 Task: In the  document outline.docx Use the feature 'and check spelling and grammer' Change font style of header to '30' Select the body of letter and change paragraph spacing to  Double
Action: Mouse moved to (254, 305)
Screenshot: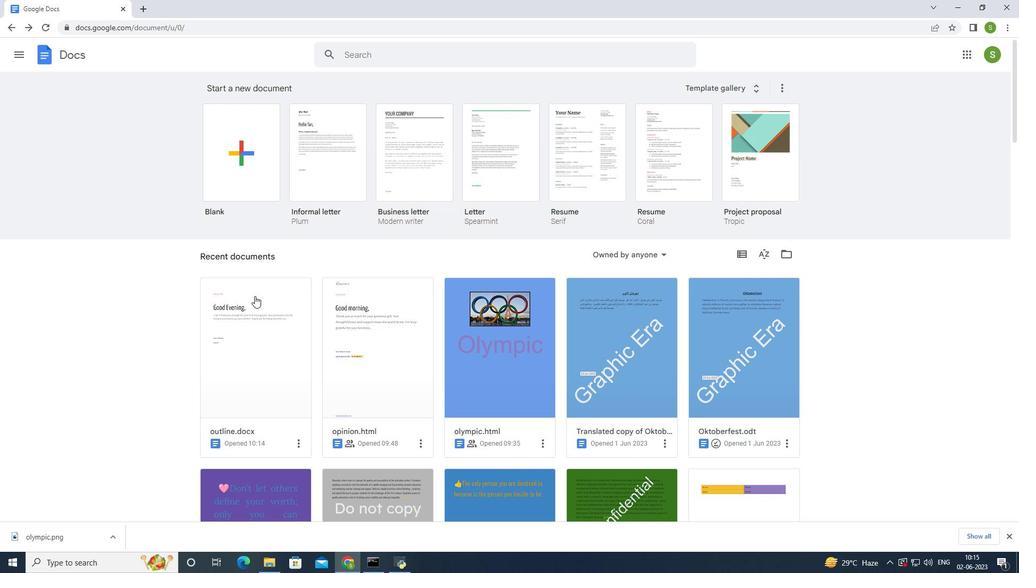 
Action: Mouse pressed left at (254, 305)
Screenshot: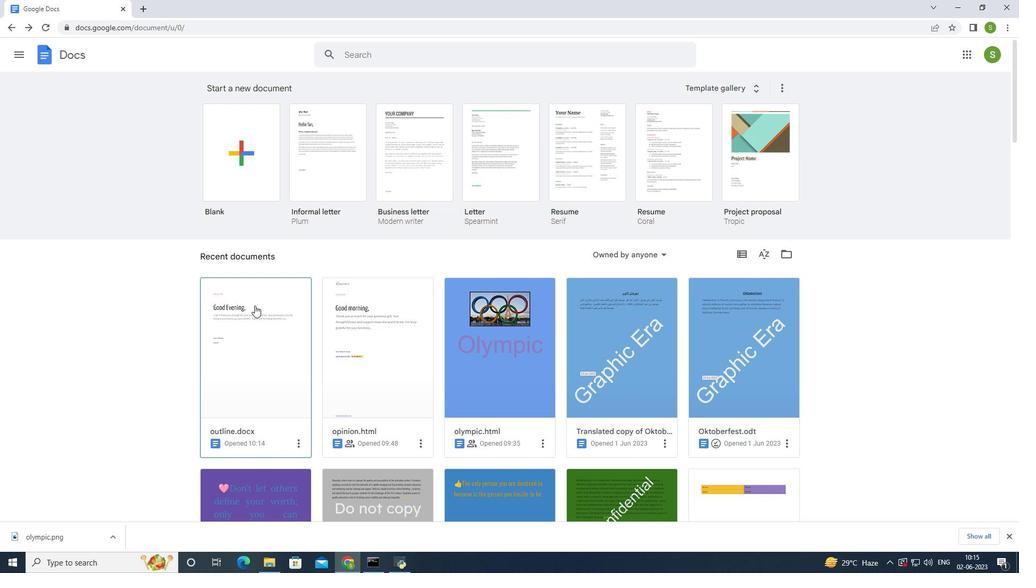 
Action: Mouse moved to (167, 58)
Screenshot: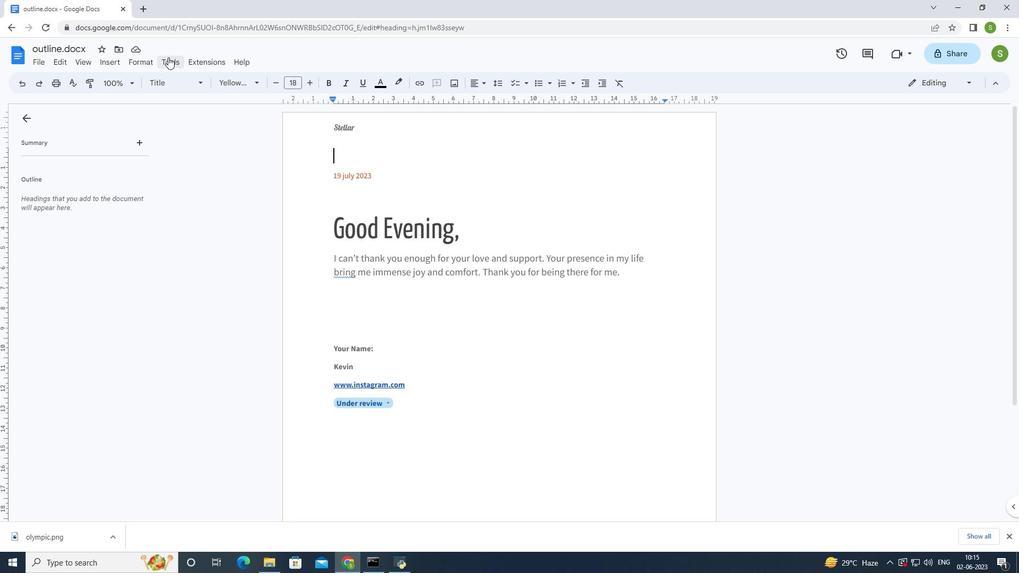 
Action: Mouse pressed left at (167, 58)
Screenshot: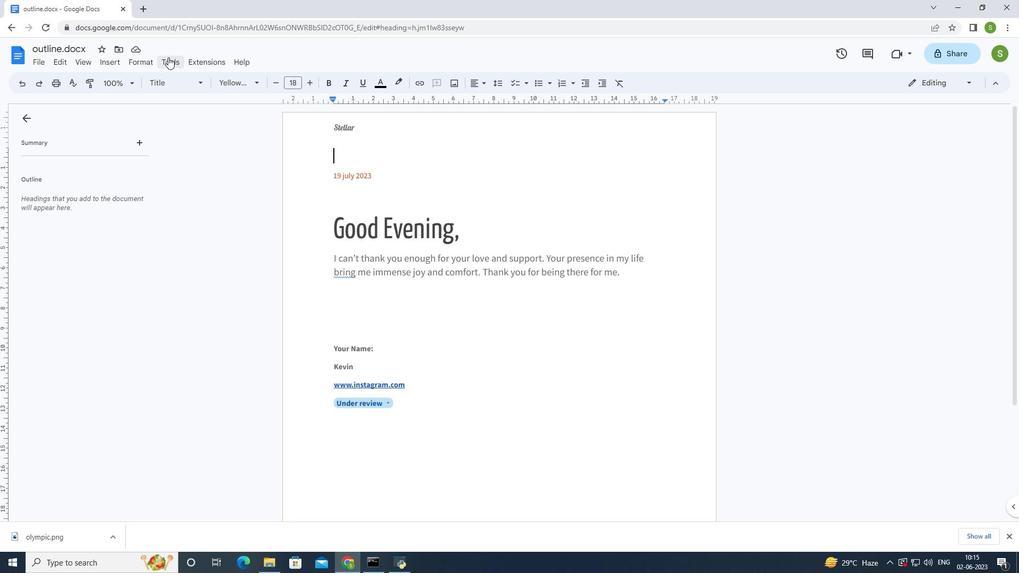 
Action: Mouse moved to (185, 74)
Screenshot: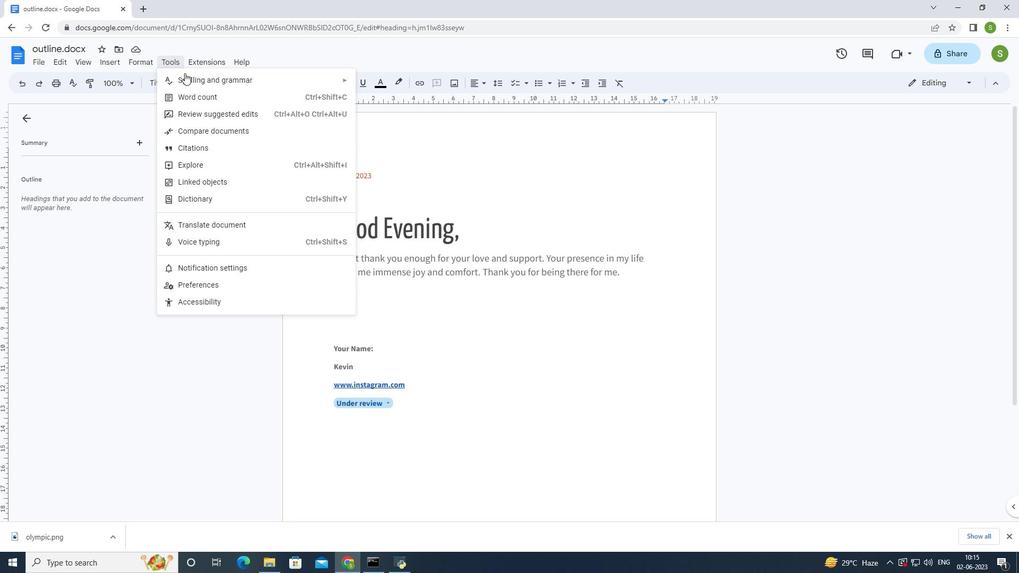 
Action: Mouse pressed left at (185, 74)
Screenshot: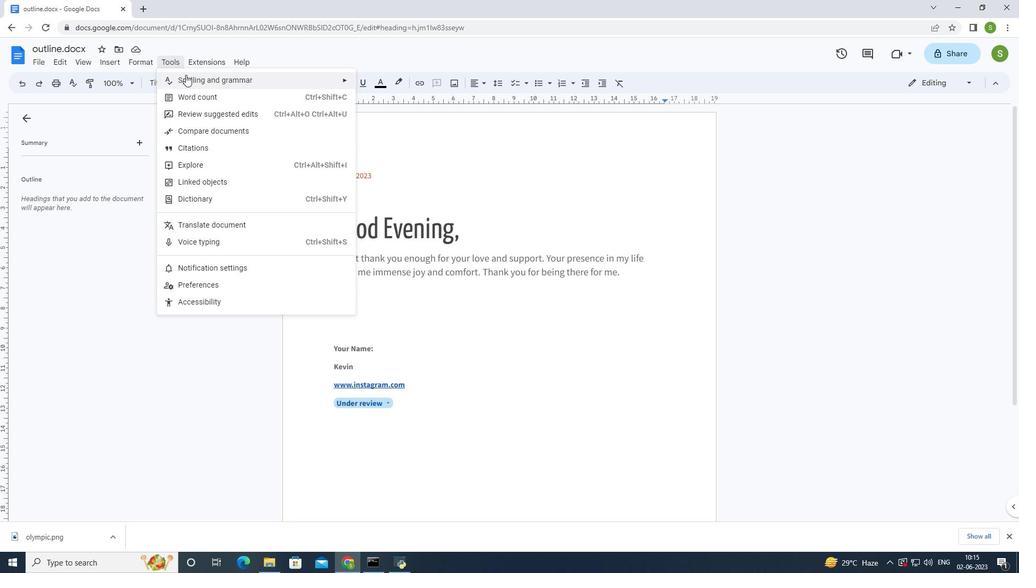 
Action: Mouse moved to (402, 83)
Screenshot: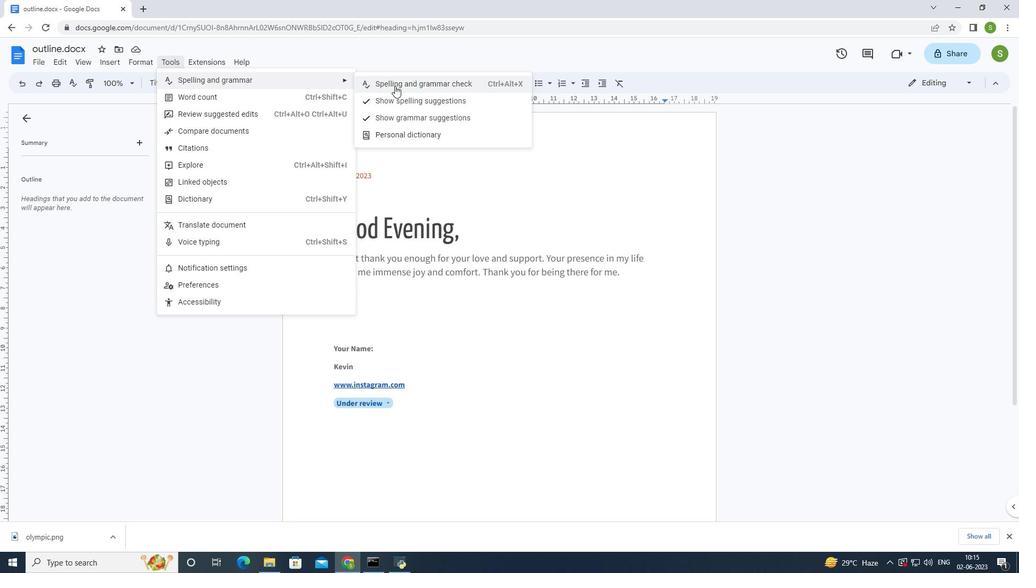 
Action: Mouse pressed left at (402, 83)
Screenshot: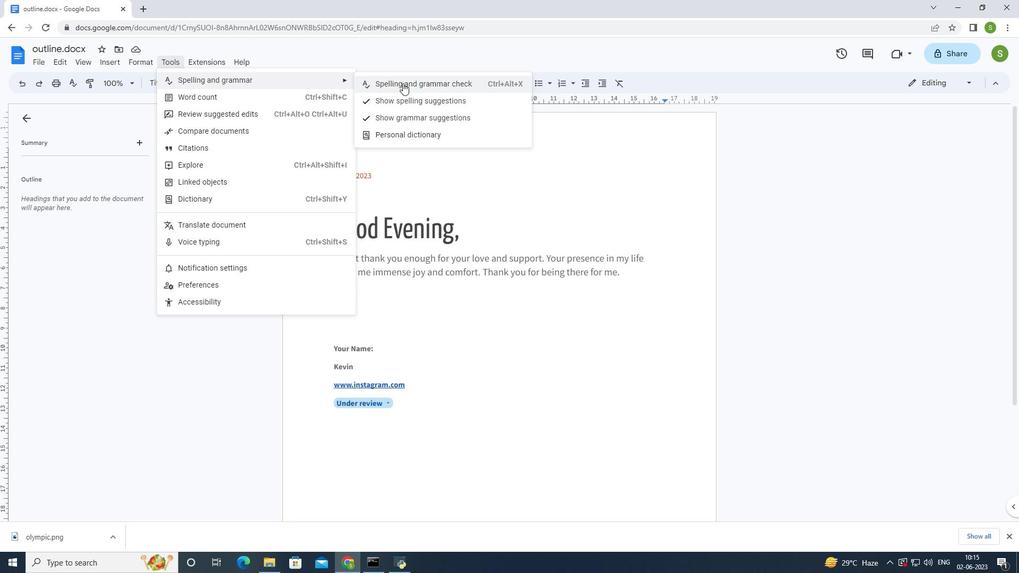 
Action: Mouse moved to (363, 126)
Screenshot: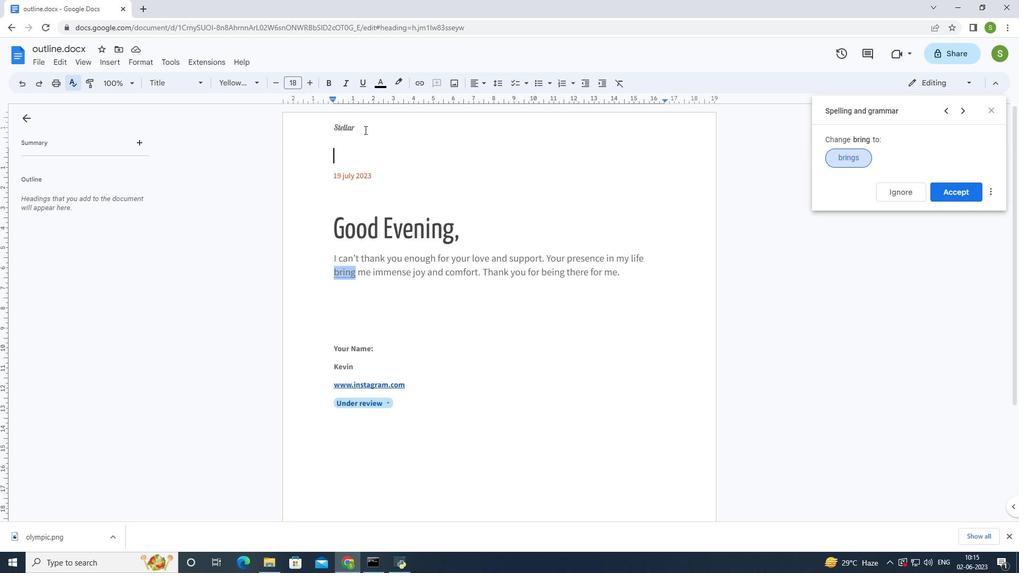 
Action: Mouse pressed left at (363, 126)
Screenshot: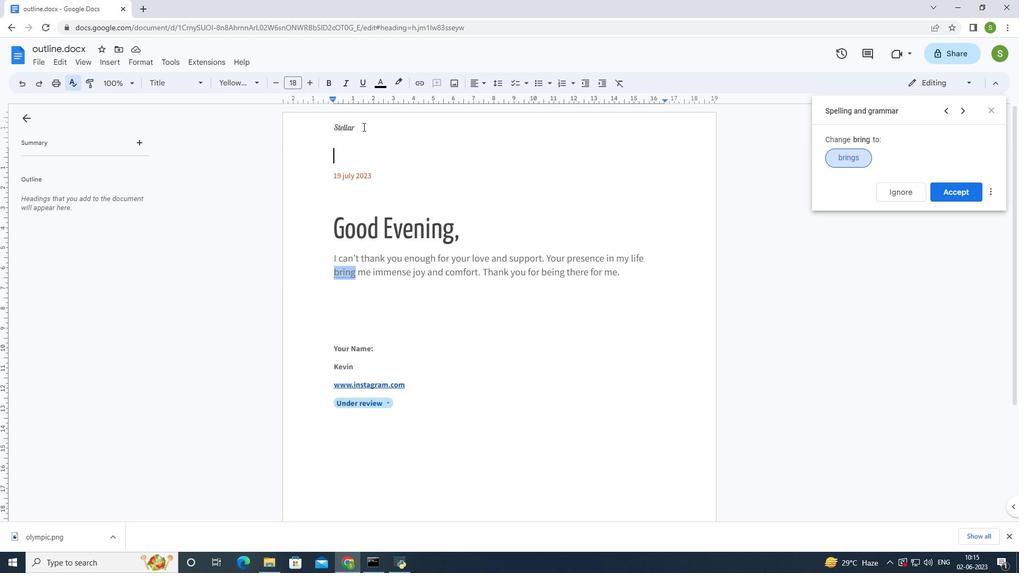 
Action: Mouse moved to (357, 129)
Screenshot: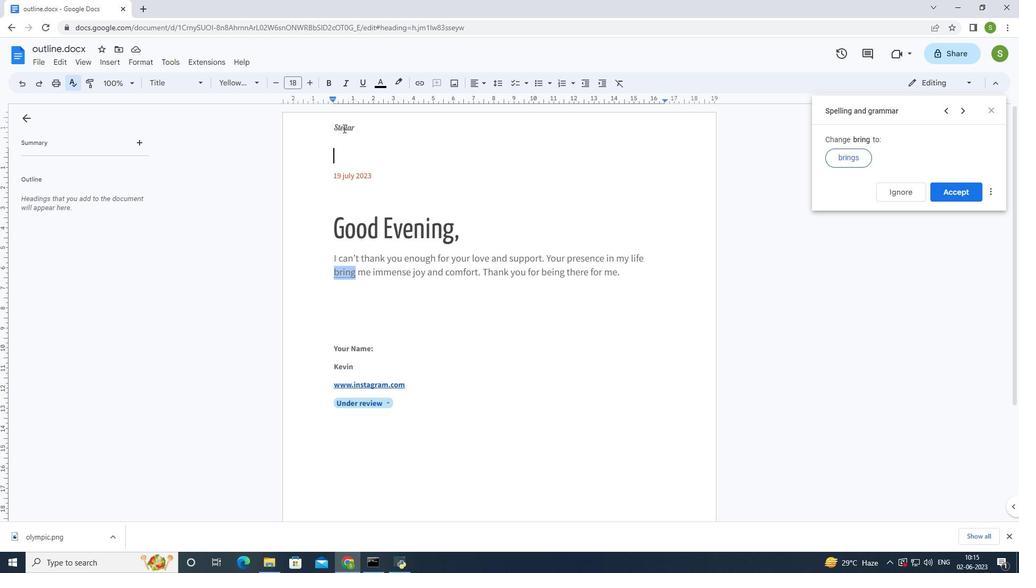 
Action: Mouse pressed left at (357, 129)
Screenshot: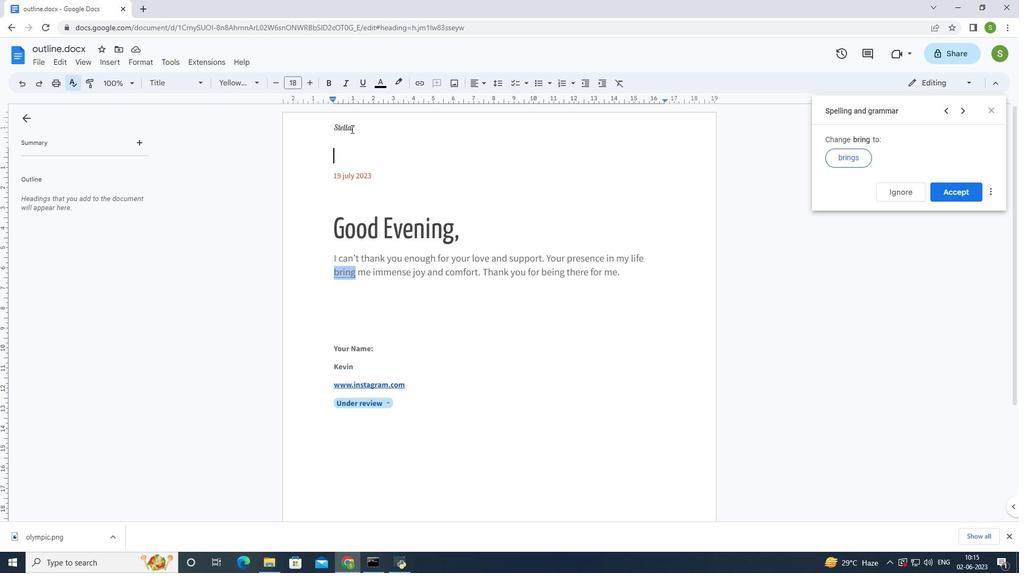 
Action: Mouse pressed left at (357, 129)
Screenshot: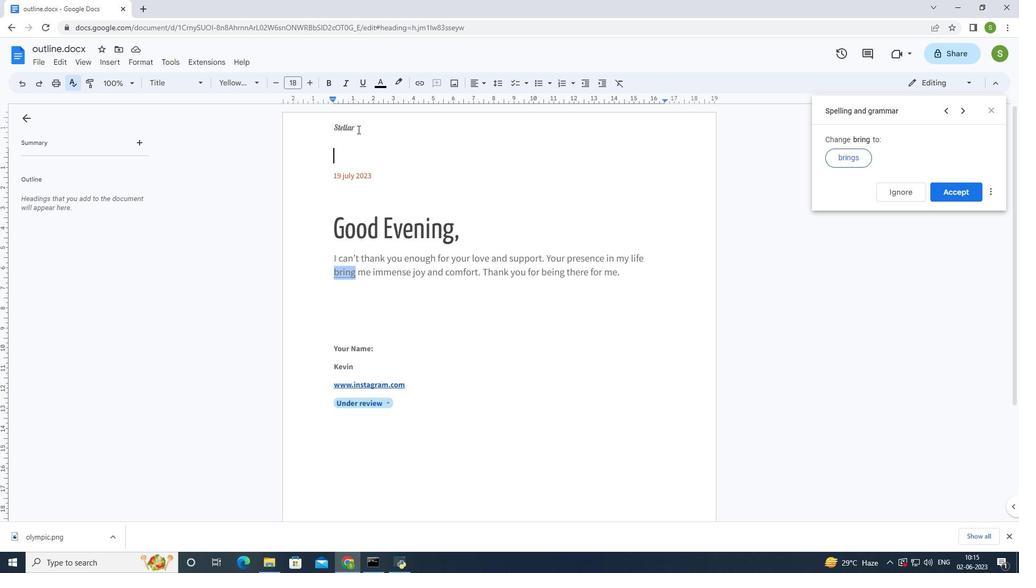 
Action: Mouse moved to (358, 129)
Screenshot: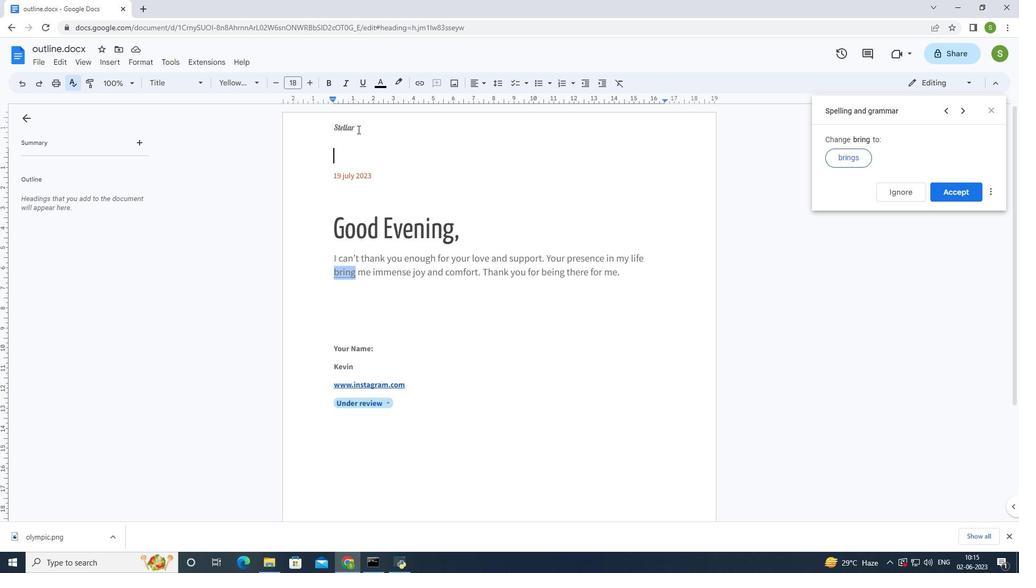 
Action: Mouse pressed left at (358, 129)
Screenshot: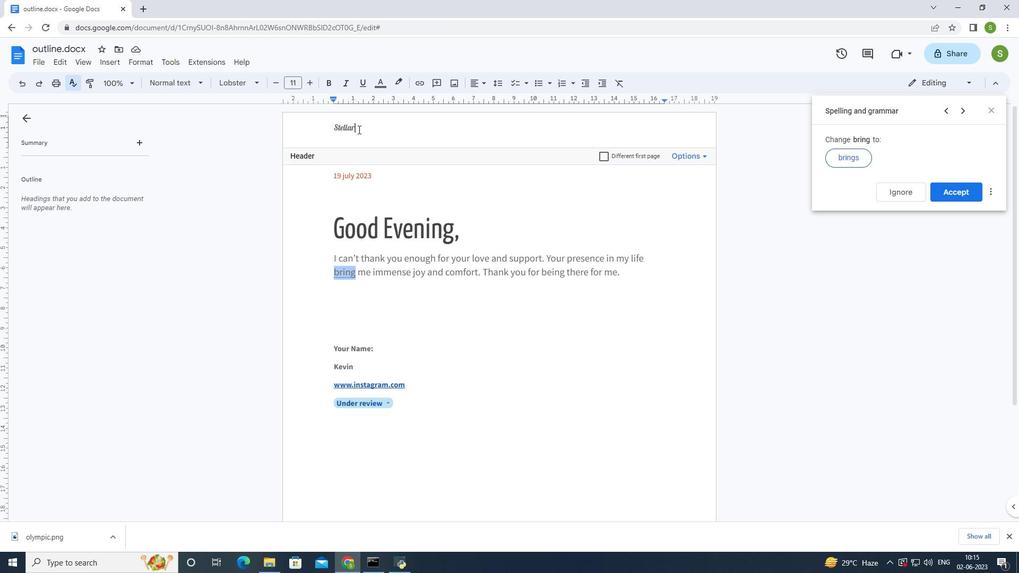 
Action: Mouse pressed left at (358, 129)
Screenshot: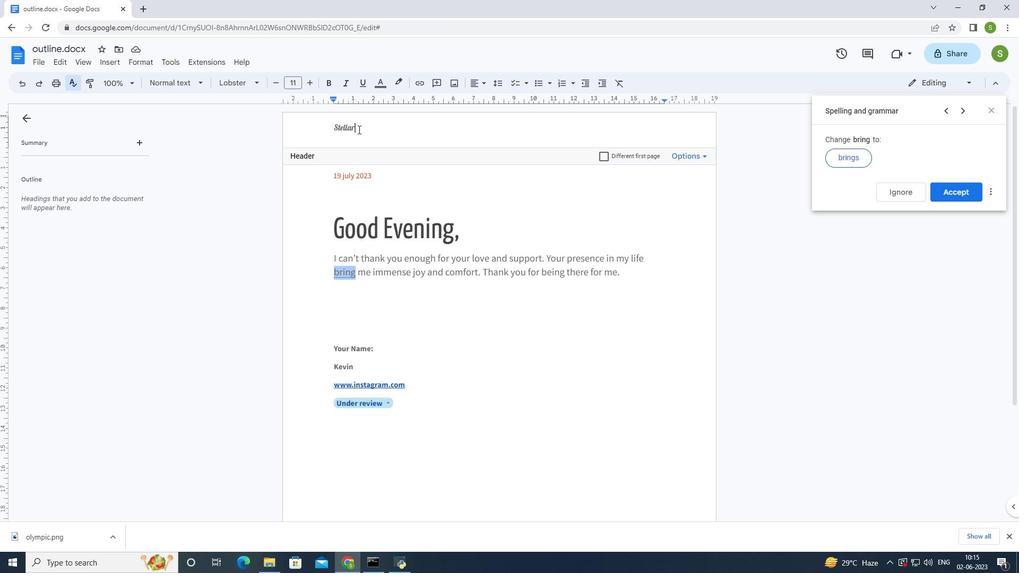 
Action: Mouse moved to (307, 82)
Screenshot: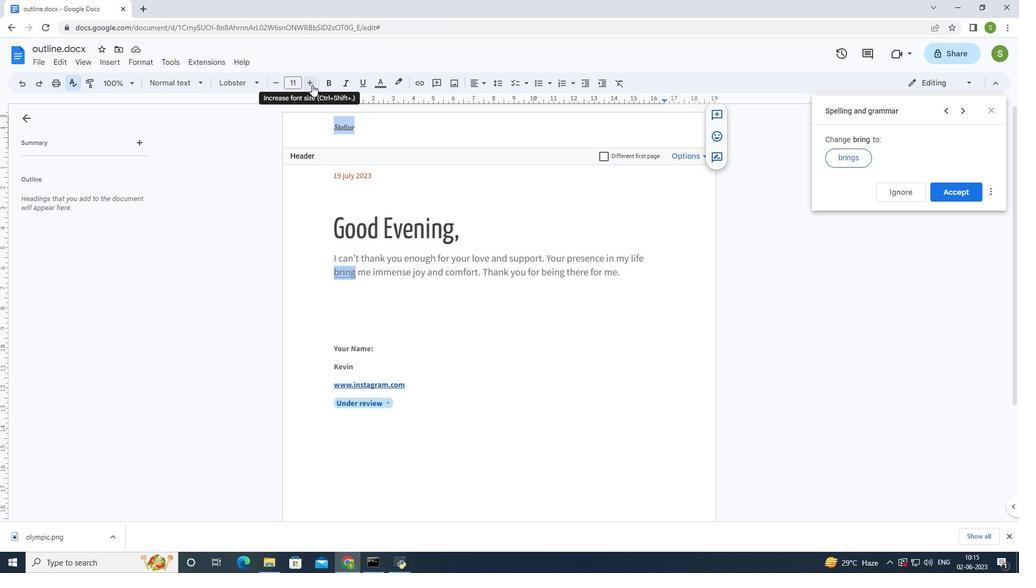 
Action: Mouse pressed left at (307, 82)
Screenshot: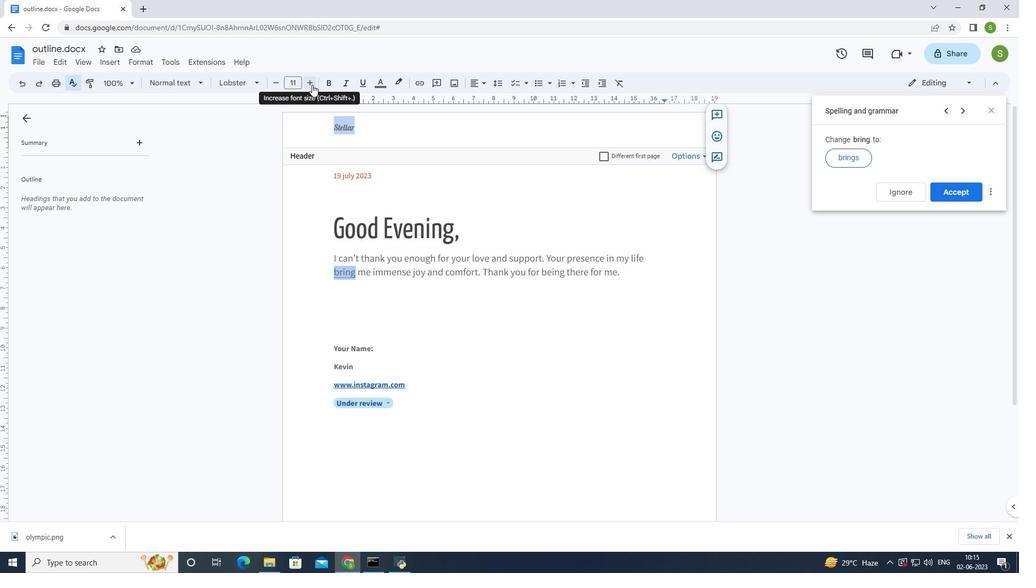 
Action: Mouse pressed left at (307, 82)
Screenshot: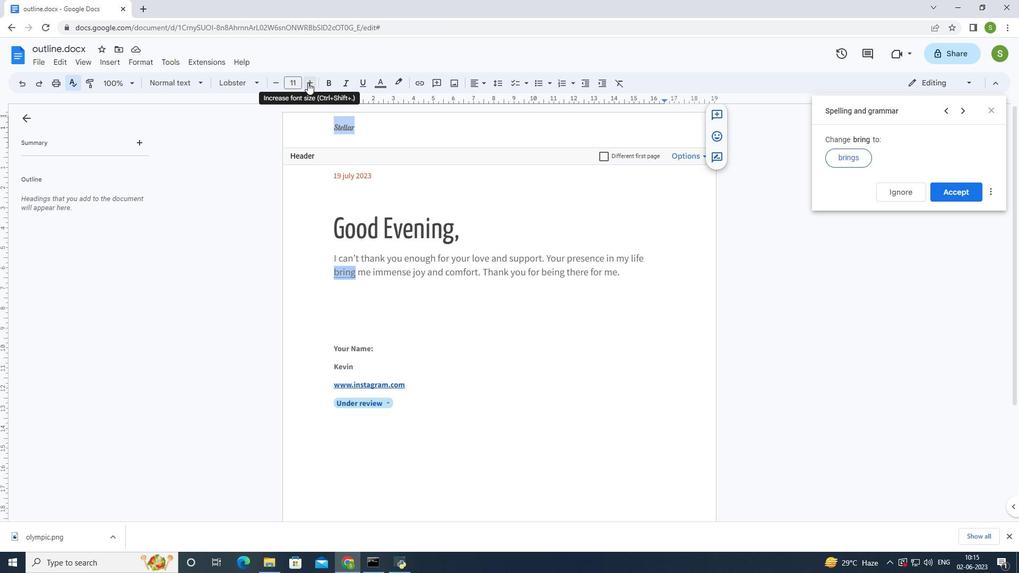 
Action: Mouse pressed left at (307, 82)
Screenshot: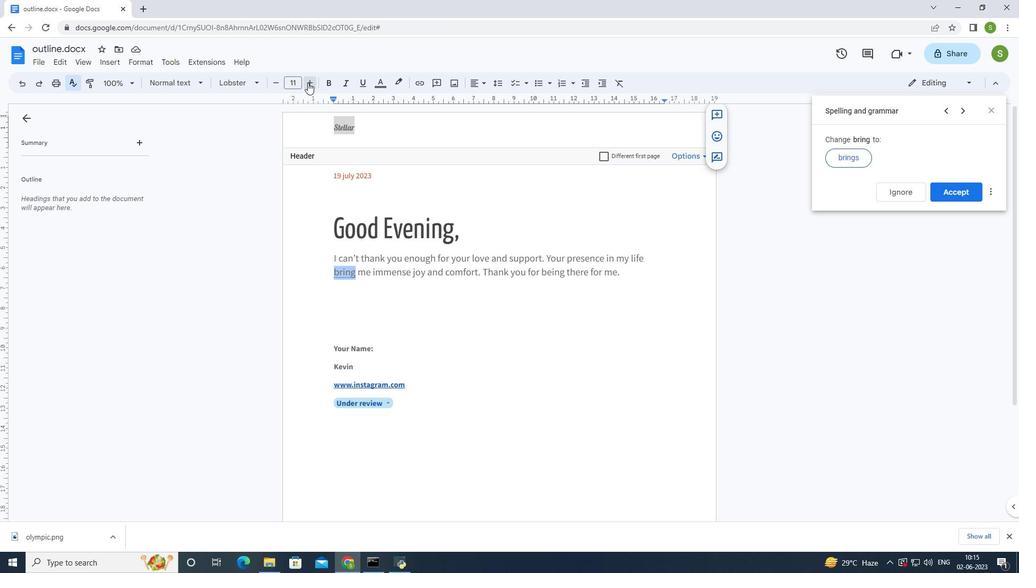 
Action: Mouse pressed left at (307, 82)
Screenshot: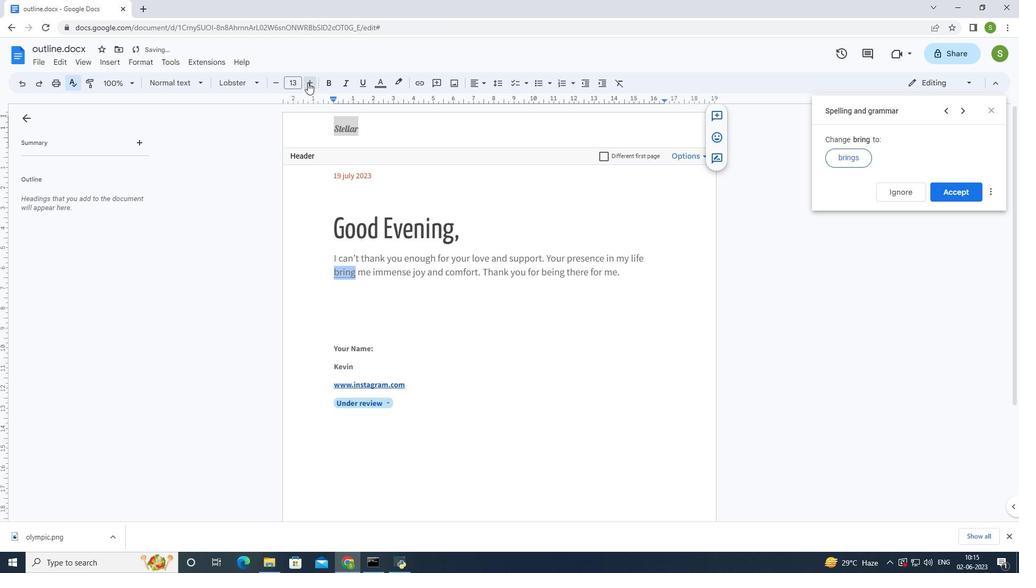 
Action: Mouse pressed left at (307, 82)
Screenshot: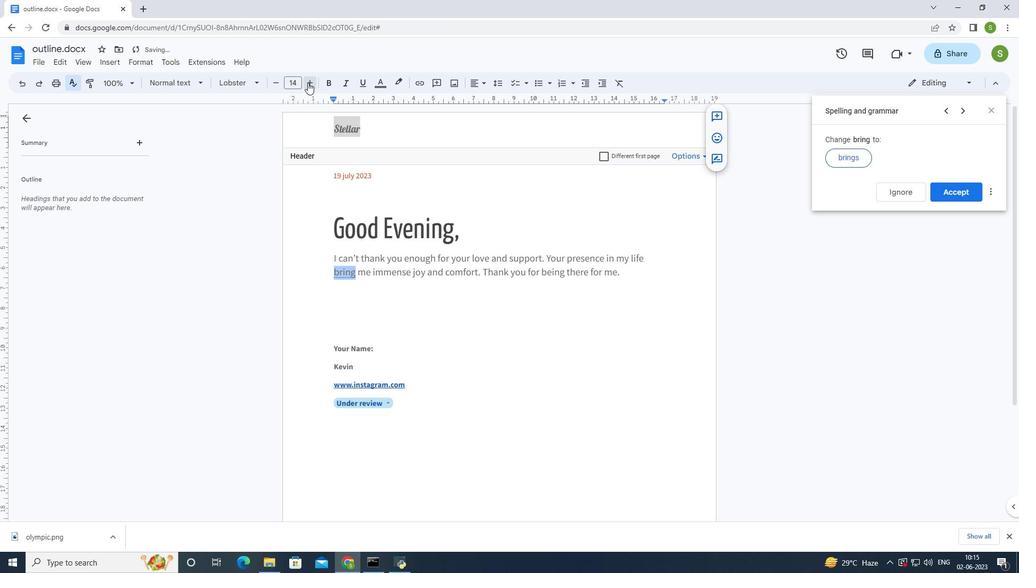 
Action: Mouse pressed left at (307, 82)
Screenshot: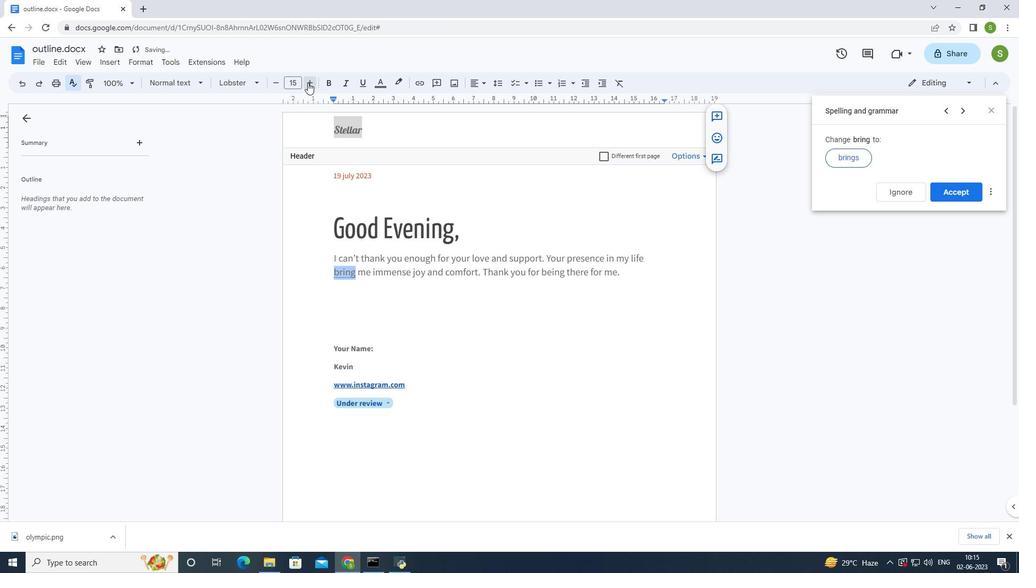
Action: Mouse pressed left at (307, 82)
Screenshot: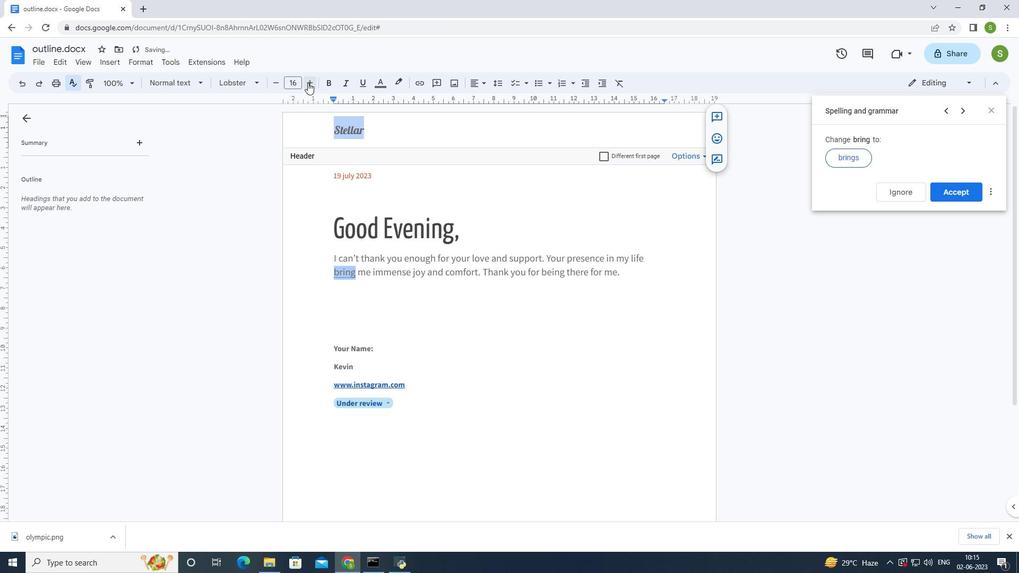 
Action: Mouse pressed left at (307, 82)
Screenshot: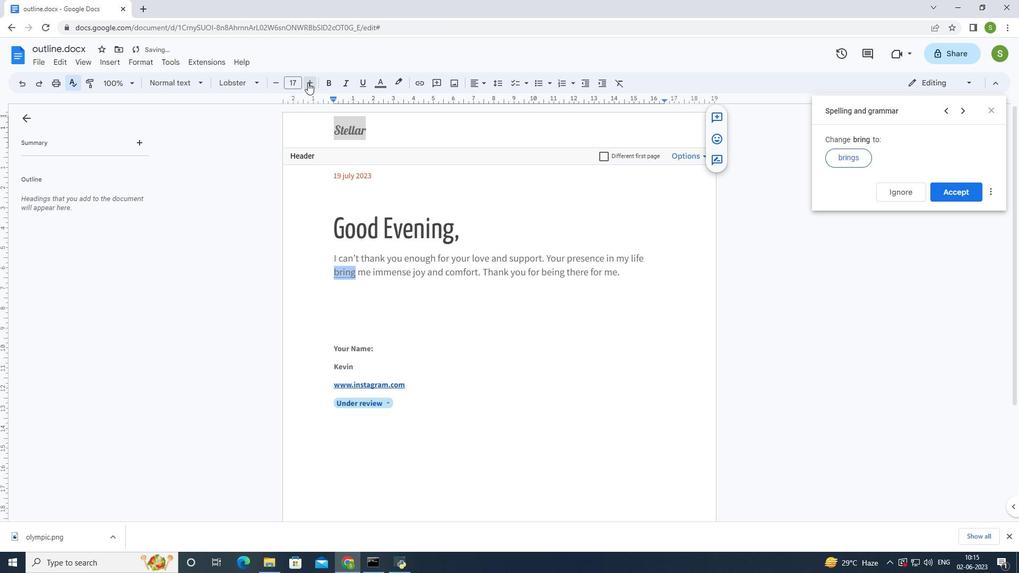 
Action: Mouse pressed left at (307, 82)
Screenshot: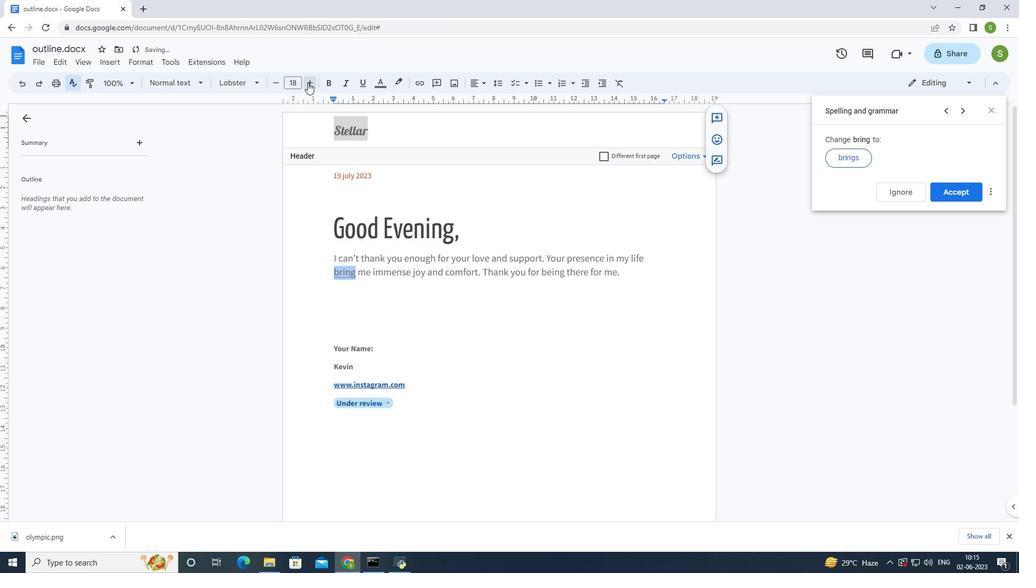 
Action: Mouse pressed left at (307, 82)
Screenshot: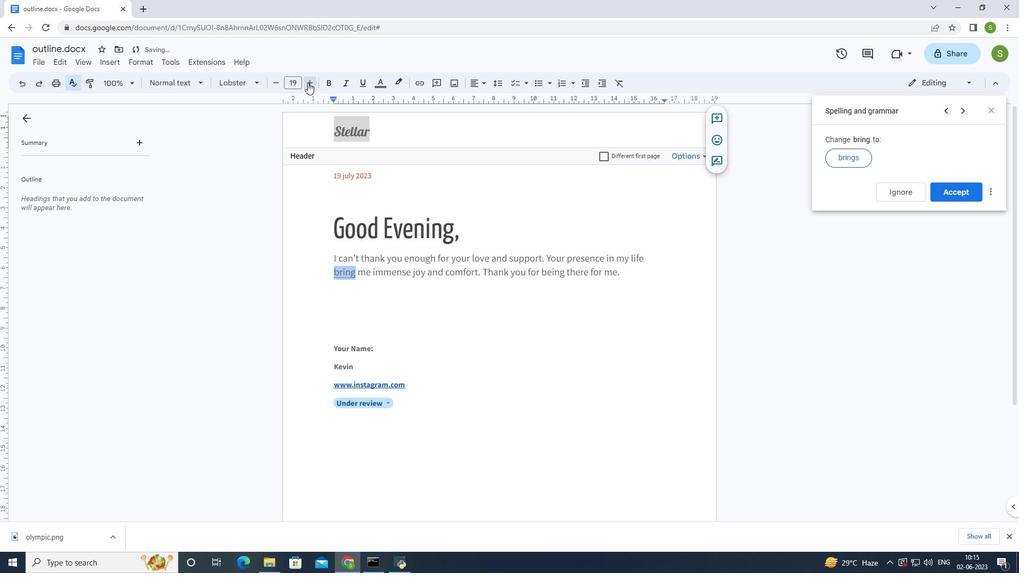 
Action: Mouse pressed left at (307, 82)
Screenshot: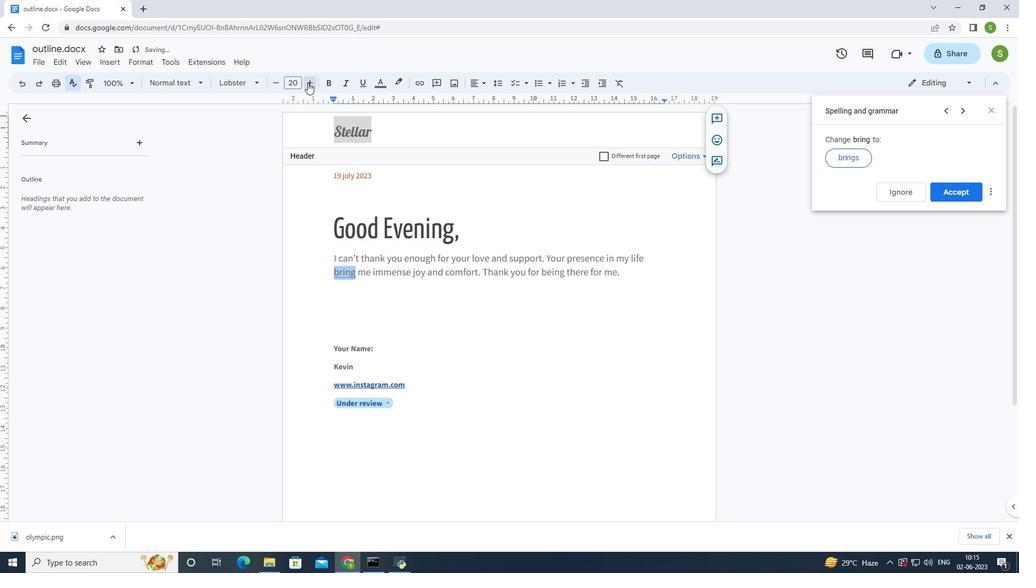 
Action: Mouse pressed left at (307, 82)
Screenshot: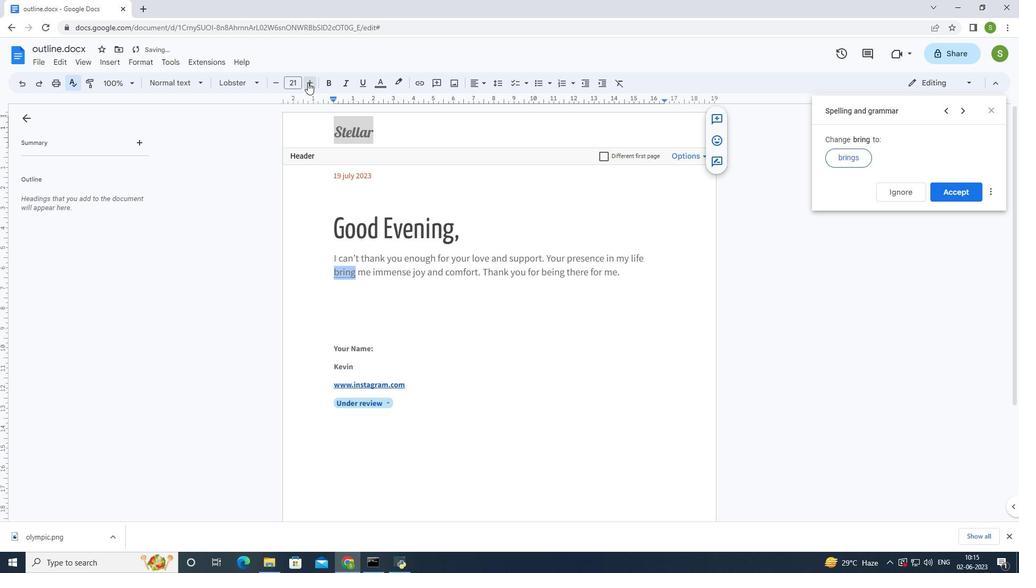 
Action: Mouse pressed left at (307, 82)
Screenshot: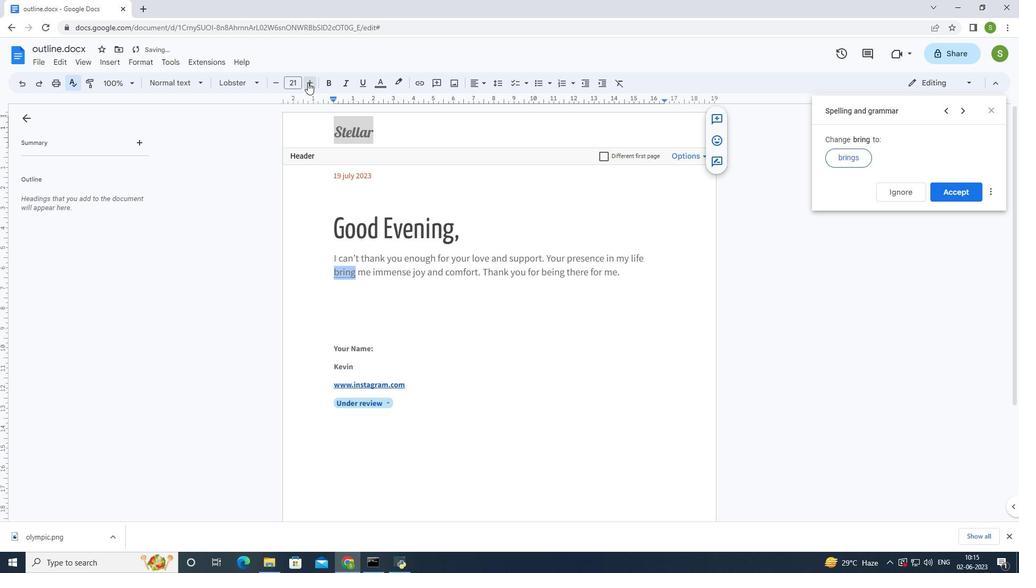 
Action: Mouse pressed left at (307, 82)
Screenshot: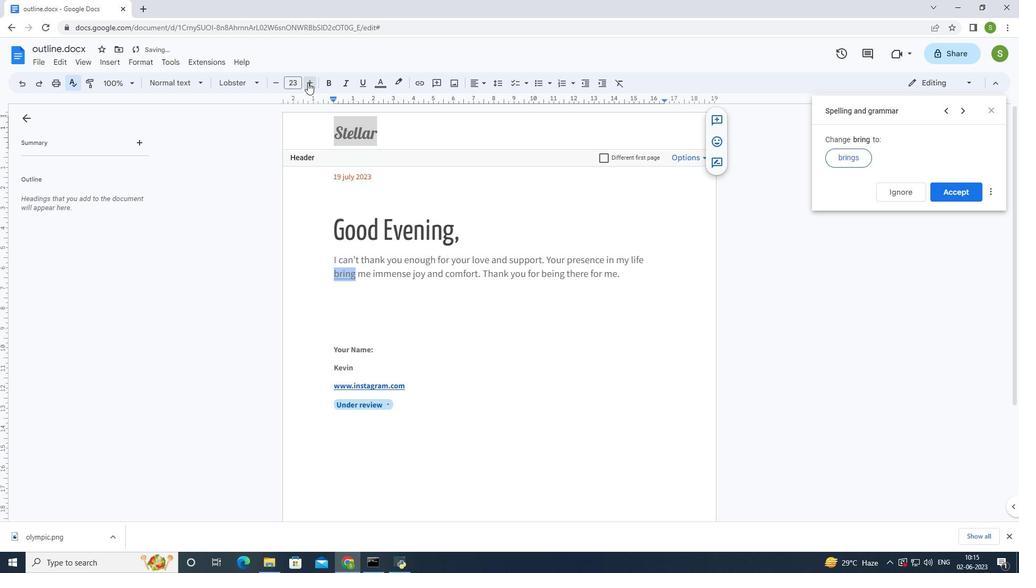 
Action: Mouse pressed left at (307, 82)
Screenshot: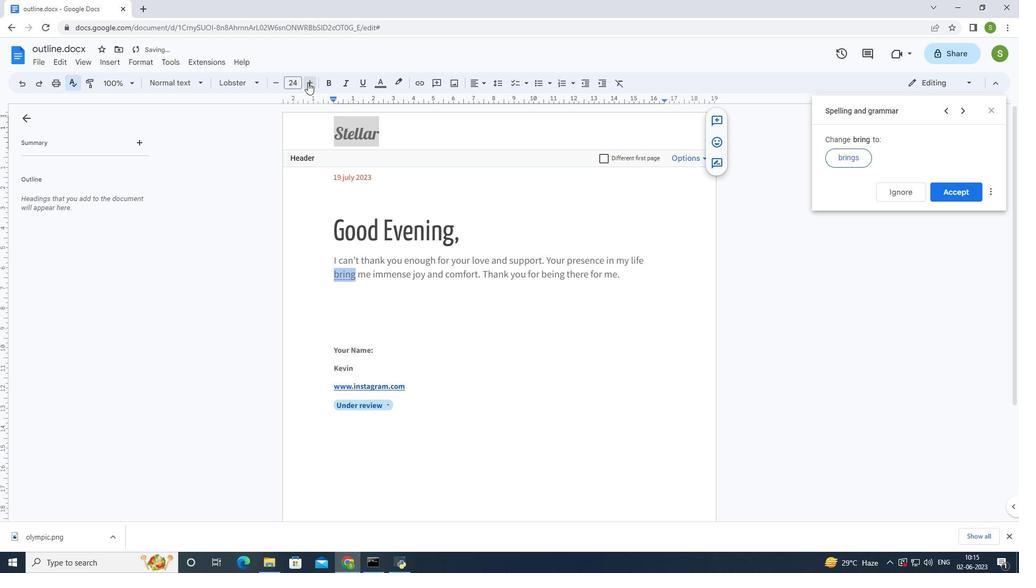 
Action: Mouse pressed left at (307, 82)
Screenshot: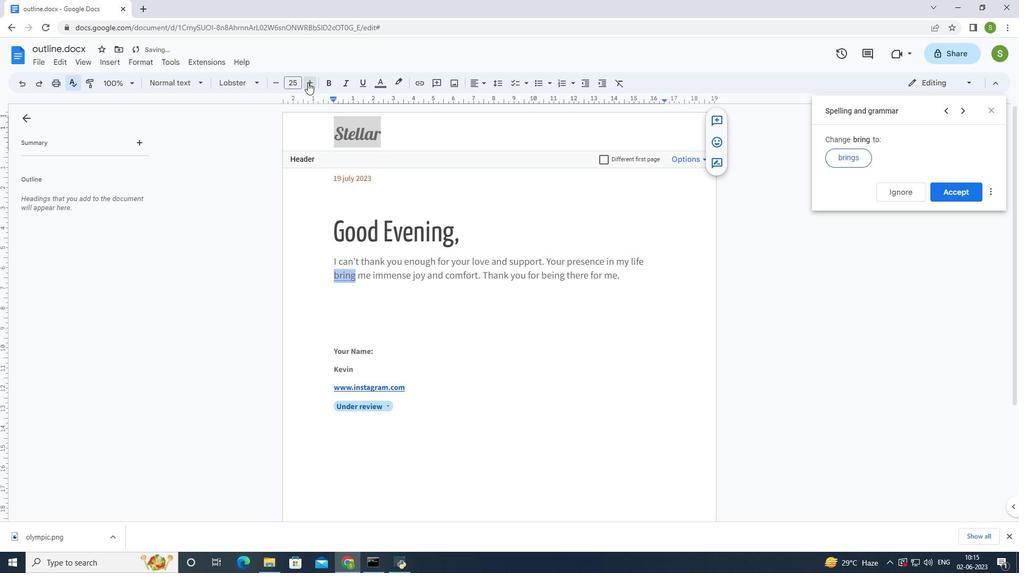 
Action: Mouse pressed left at (307, 82)
Screenshot: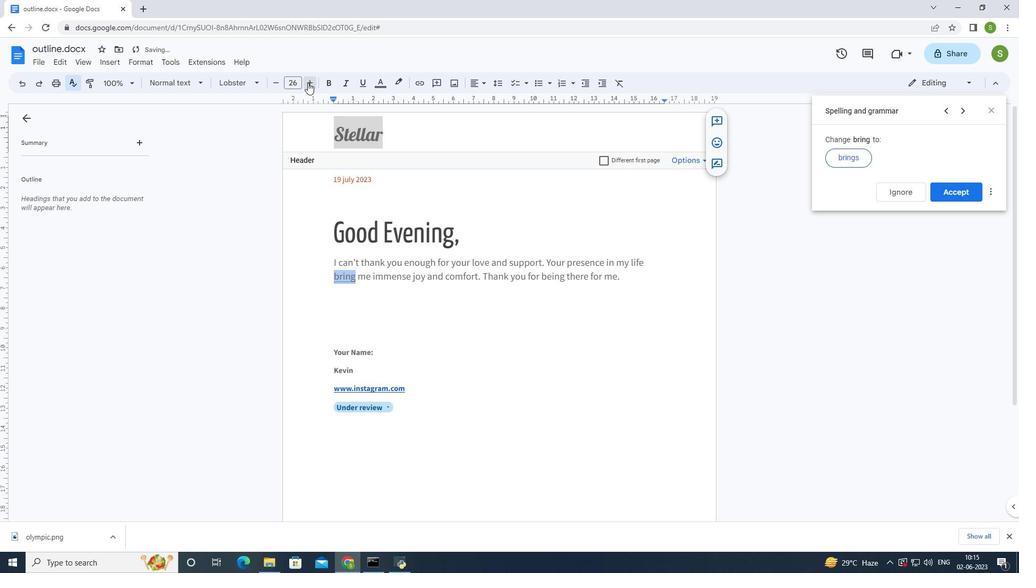 
Action: Mouse pressed left at (307, 82)
Screenshot: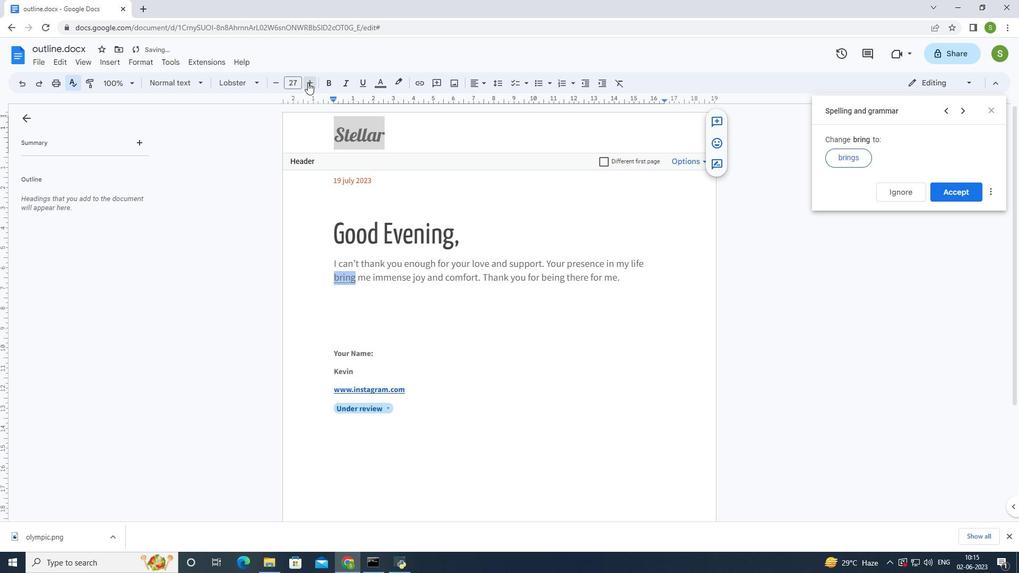 
Action: Mouse pressed left at (307, 82)
Screenshot: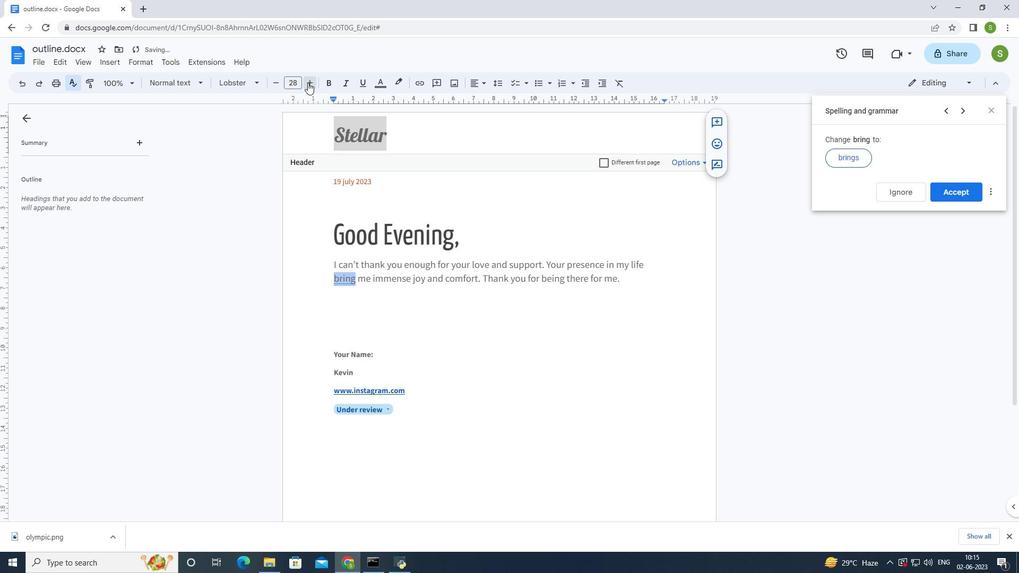 
Action: Mouse moved to (331, 259)
Screenshot: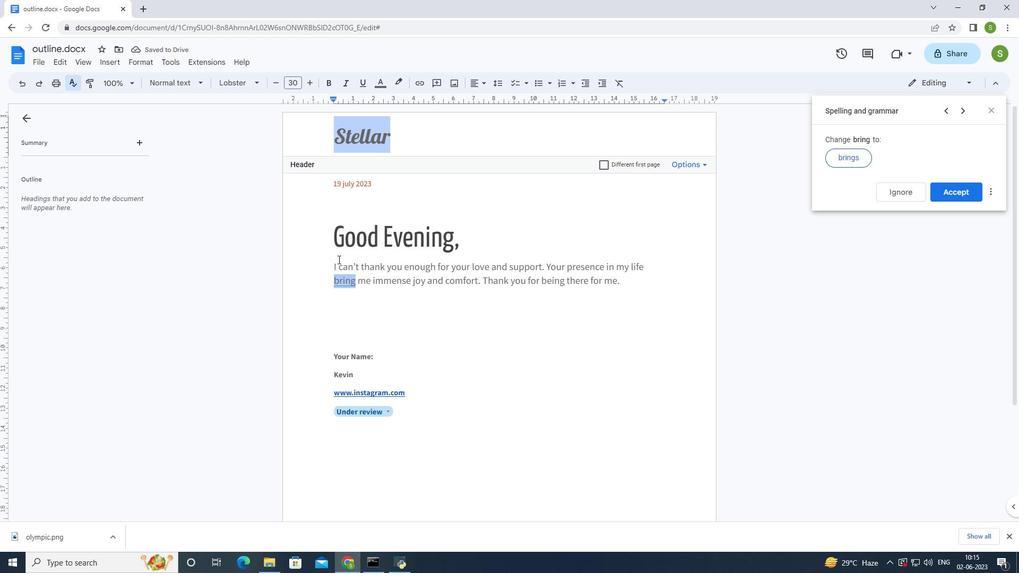 
Action: Mouse pressed left at (331, 259)
Screenshot: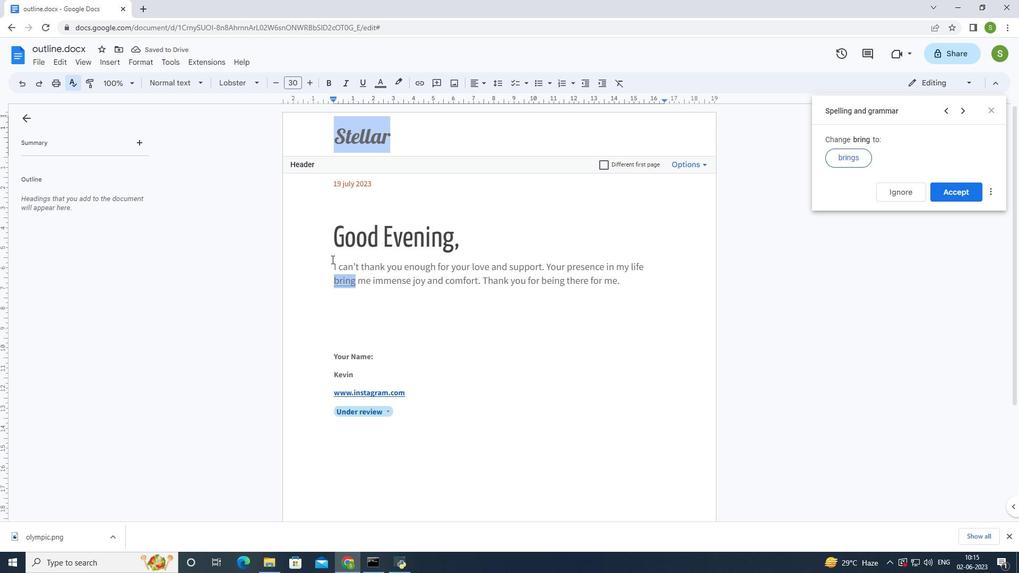 
Action: Mouse moved to (494, 84)
Screenshot: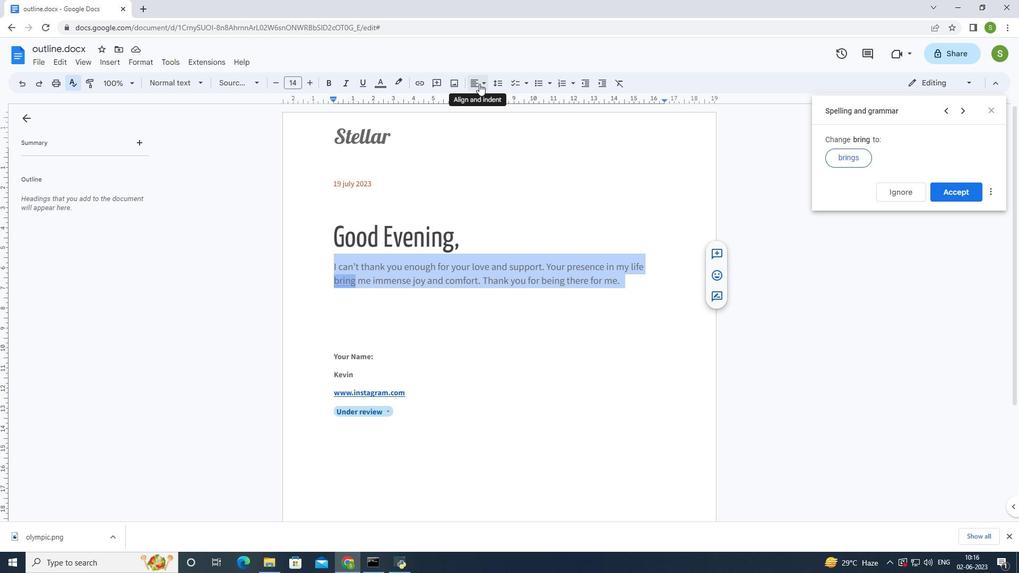 
Action: Mouse pressed left at (494, 84)
Screenshot: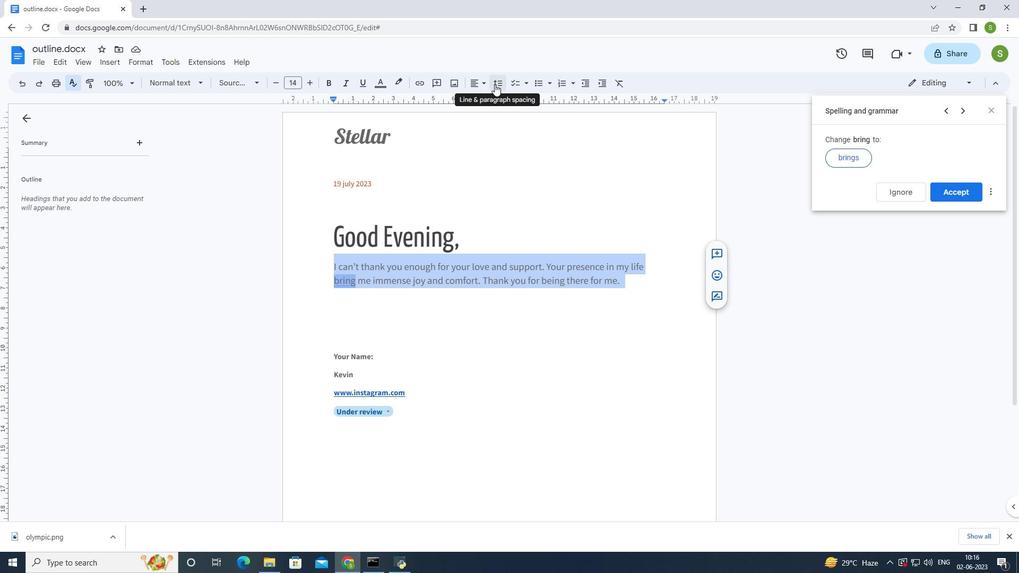 
Action: Mouse moved to (515, 152)
Screenshot: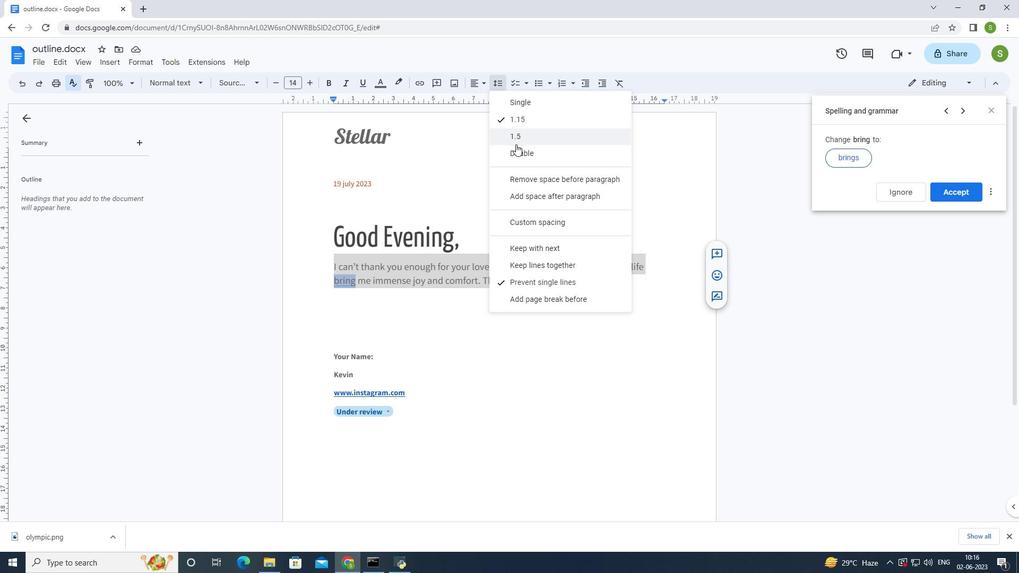 
Action: Mouse pressed left at (515, 152)
Screenshot: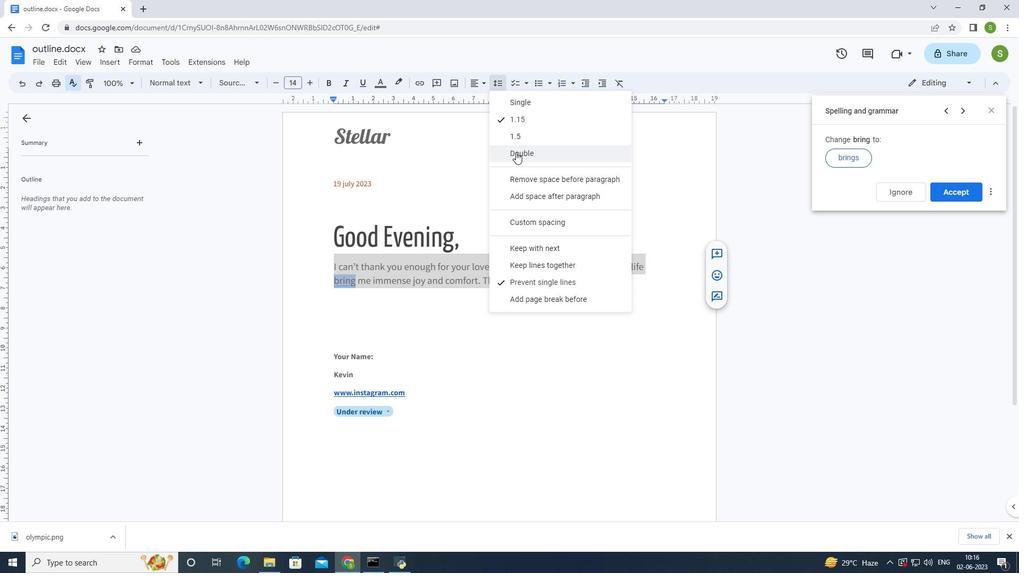 
Action: Mouse moved to (468, 311)
Screenshot: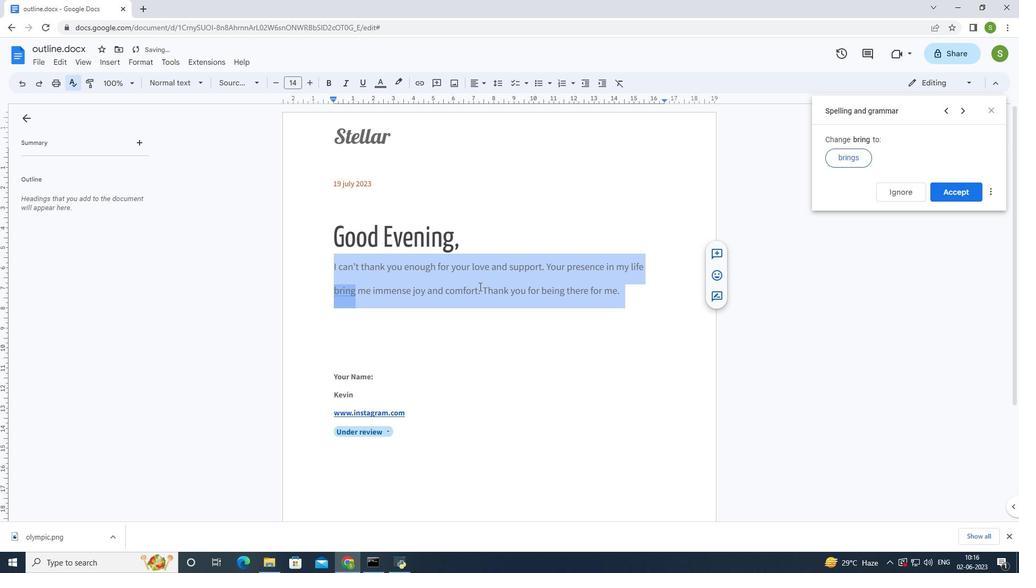 
Action: Mouse pressed left at (468, 311)
Screenshot: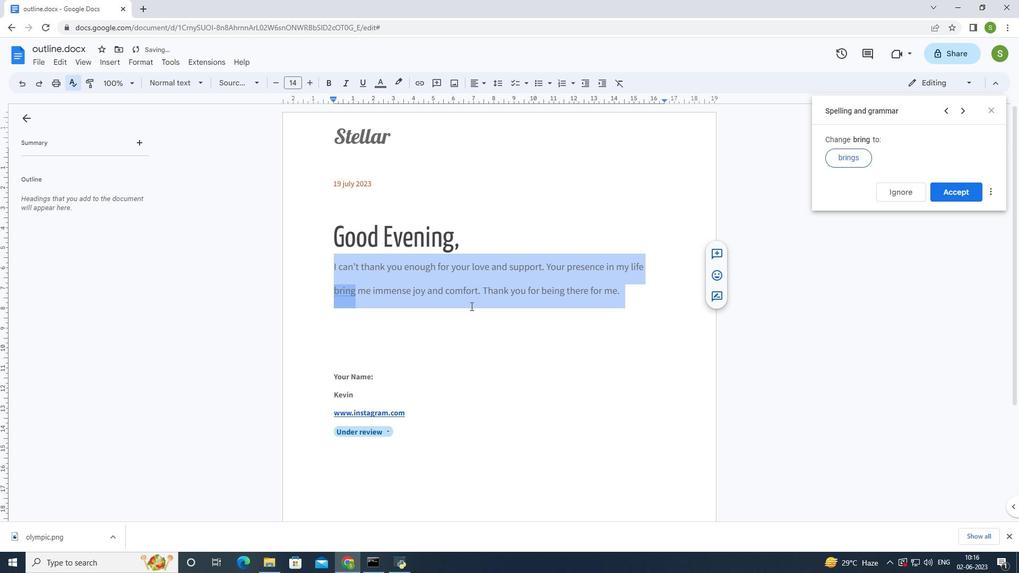 
Action: Mouse moved to (355, 295)
Screenshot: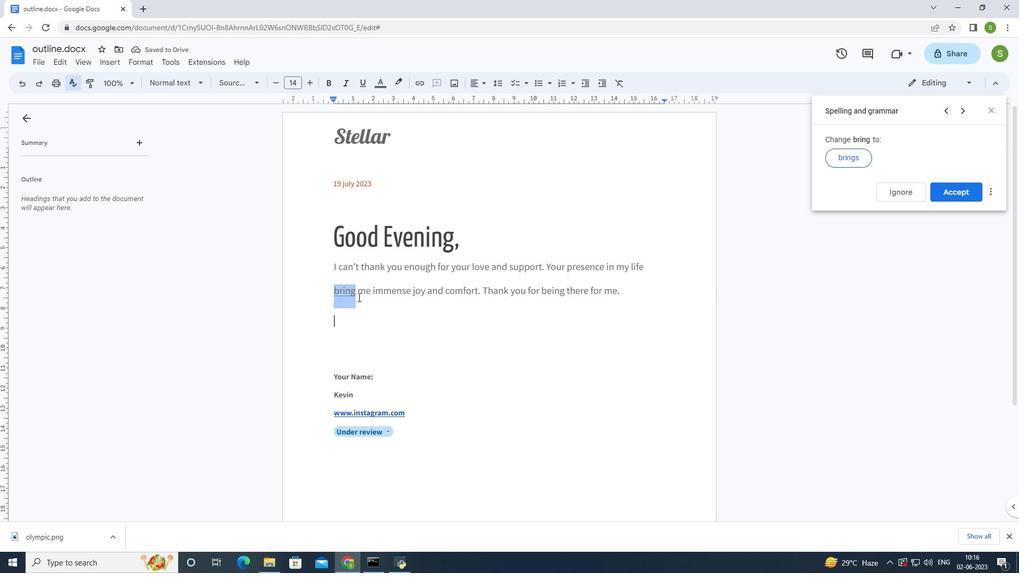 
Action: Mouse pressed left at (355, 295)
Screenshot: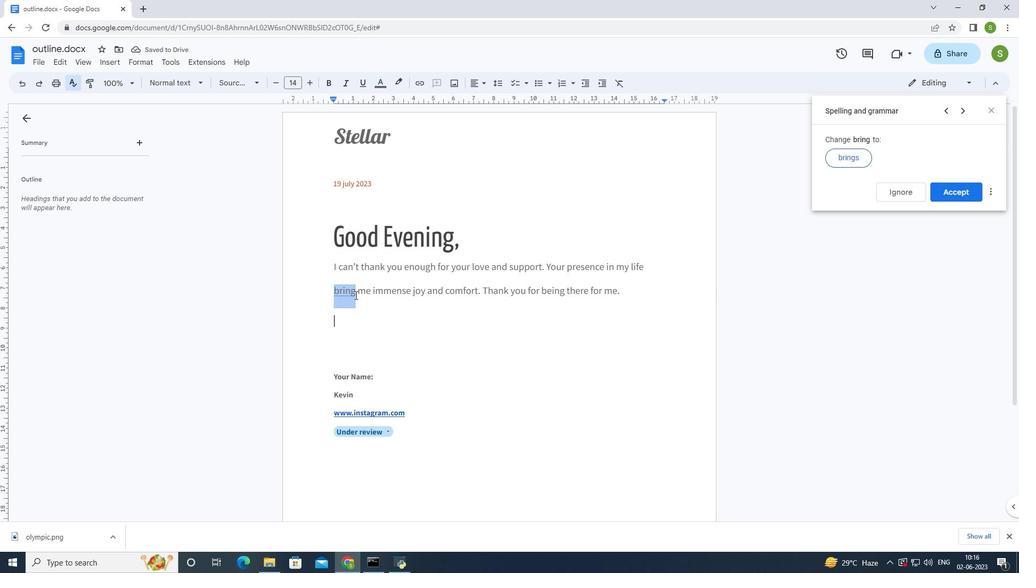 
Action: Mouse moved to (372, 80)
Screenshot: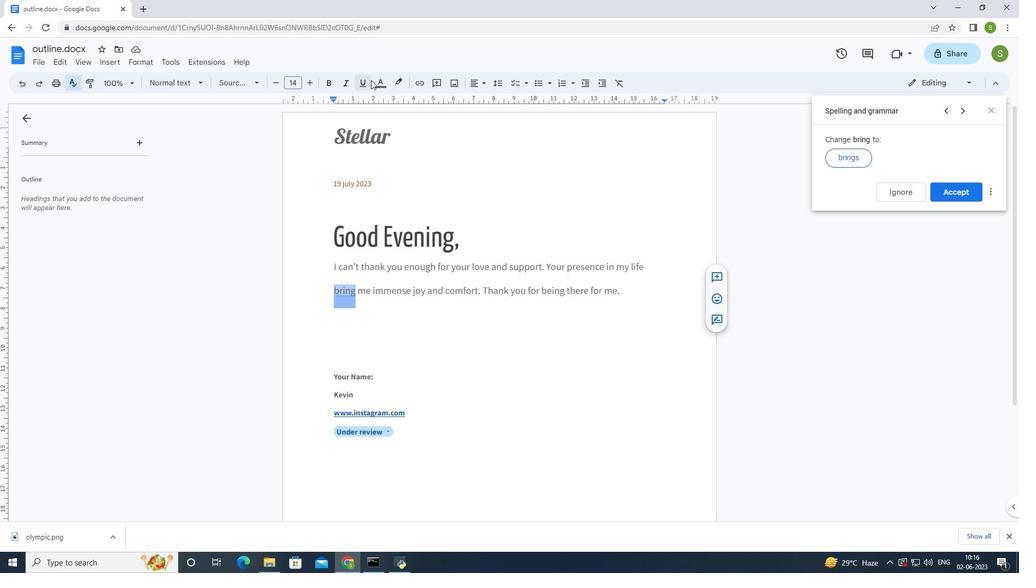
Action: Mouse pressed left at (372, 80)
Screenshot: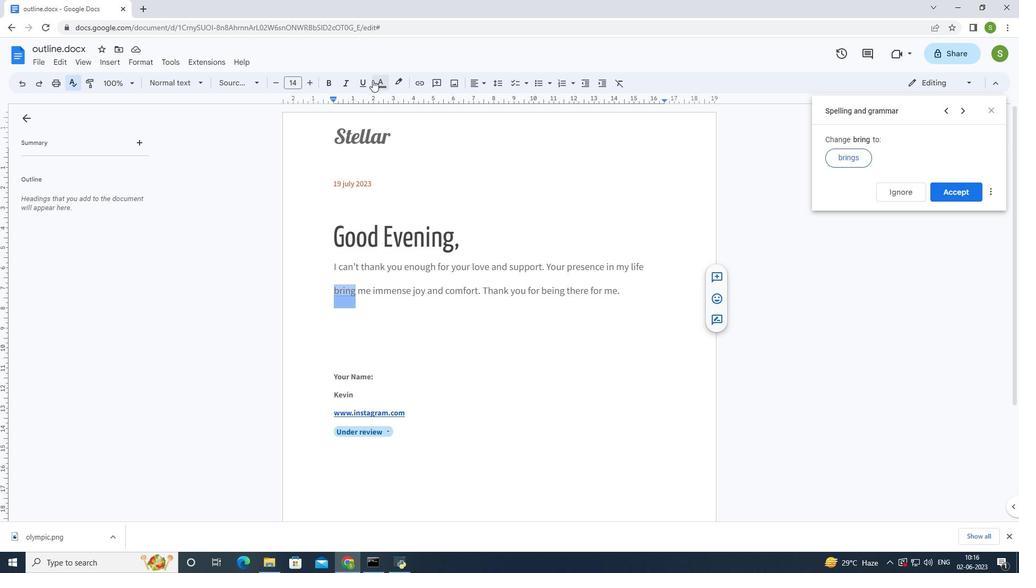 
Action: Mouse moved to (386, 105)
Screenshot: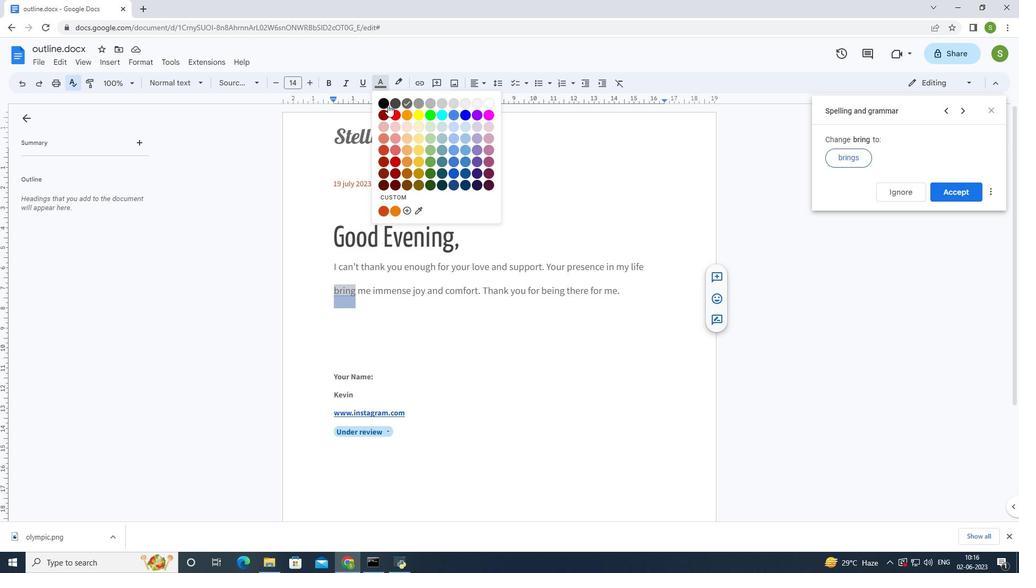 
Action: Mouse pressed left at (386, 105)
Screenshot: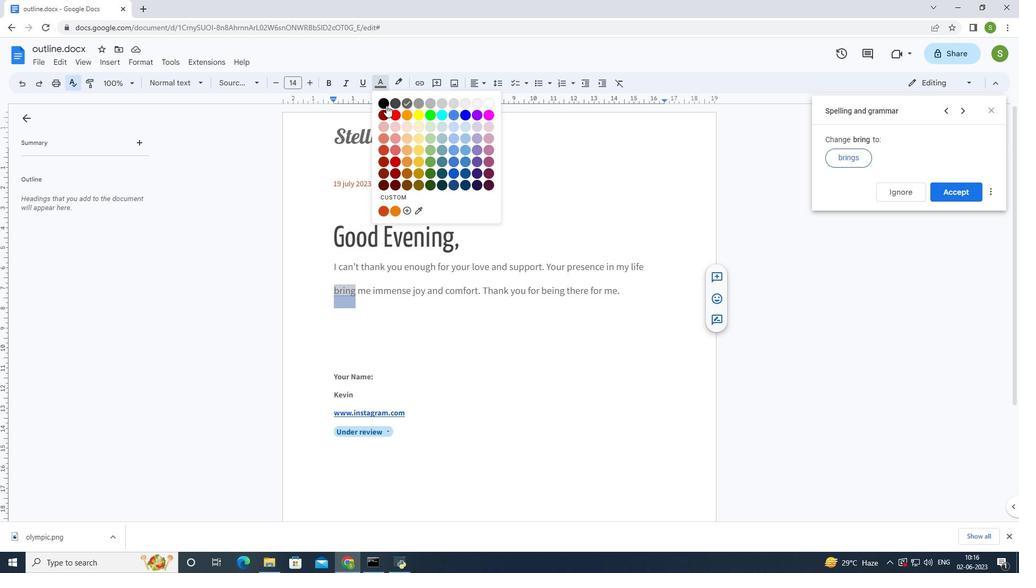 
Action: Mouse moved to (390, 301)
Screenshot: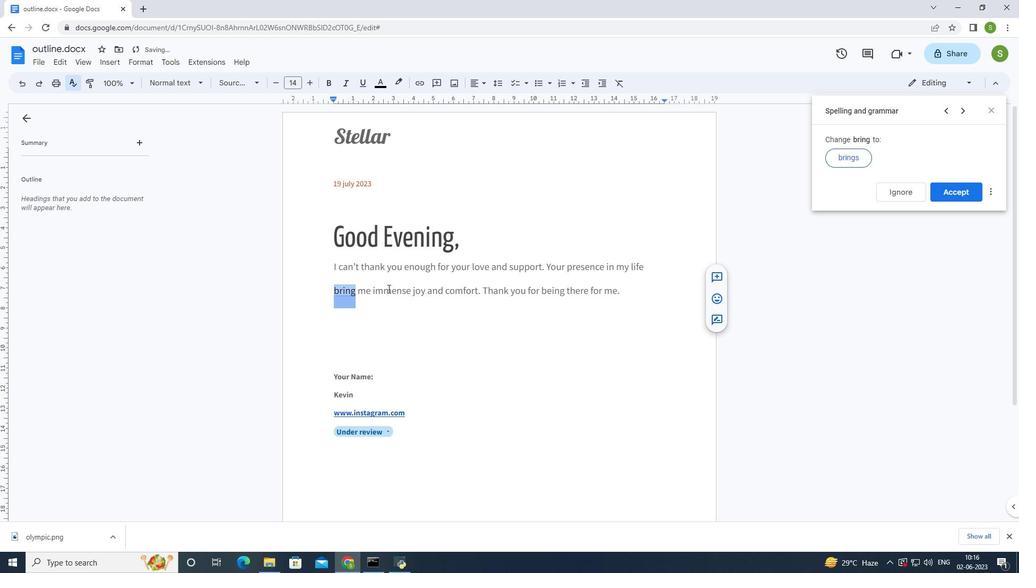 
Action: Mouse pressed left at (390, 301)
Screenshot: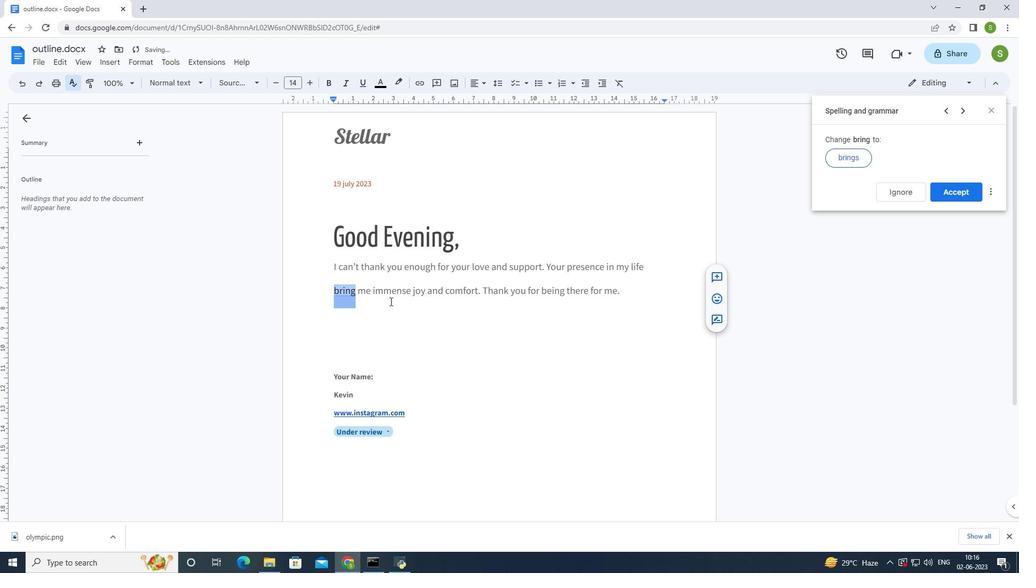 
Action: Mouse moved to (453, 306)
Screenshot: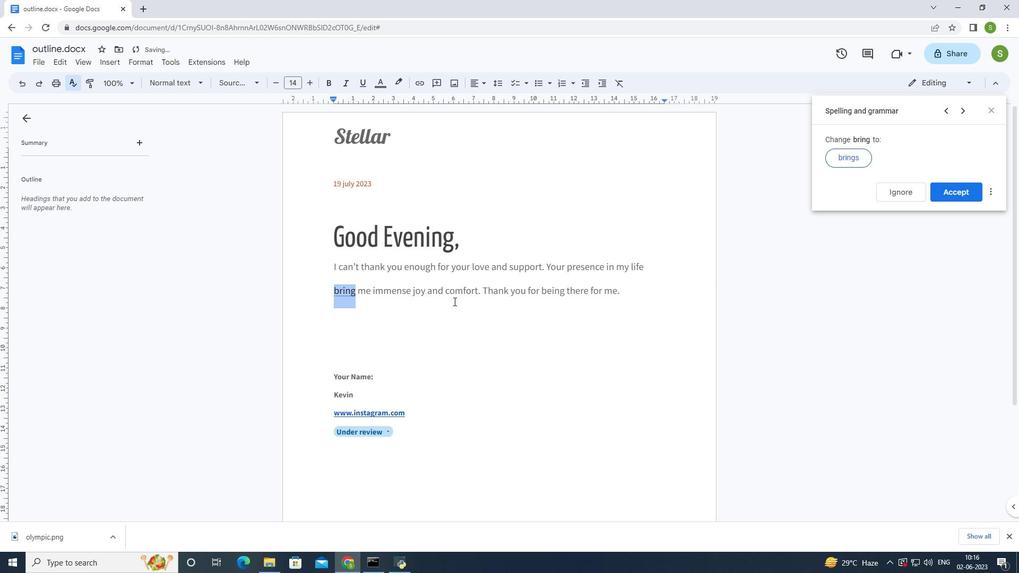 
Action: Mouse pressed left at (453, 306)
Screenshot: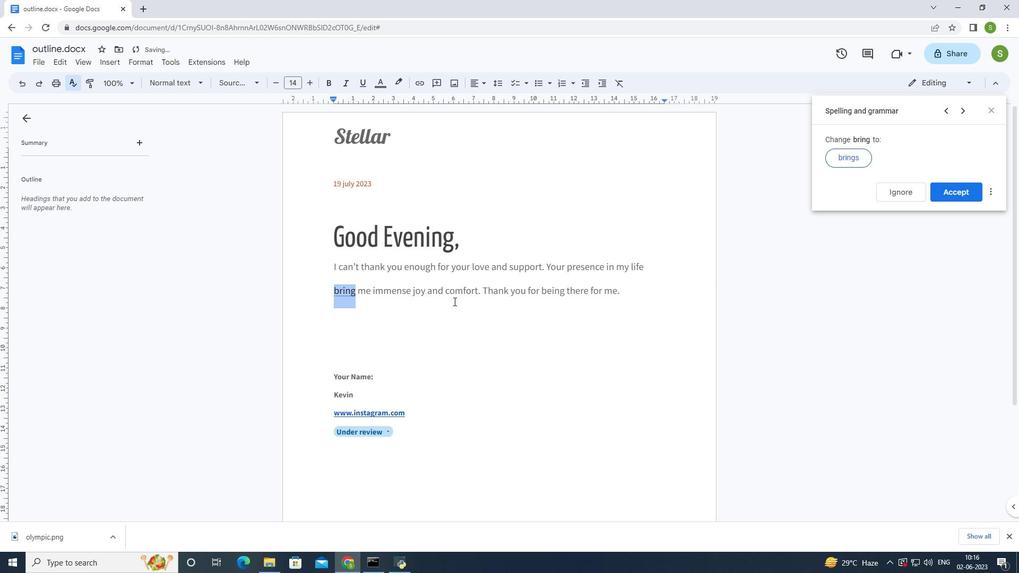 
Action: Mouse moved to (452, 304)
Screenshot: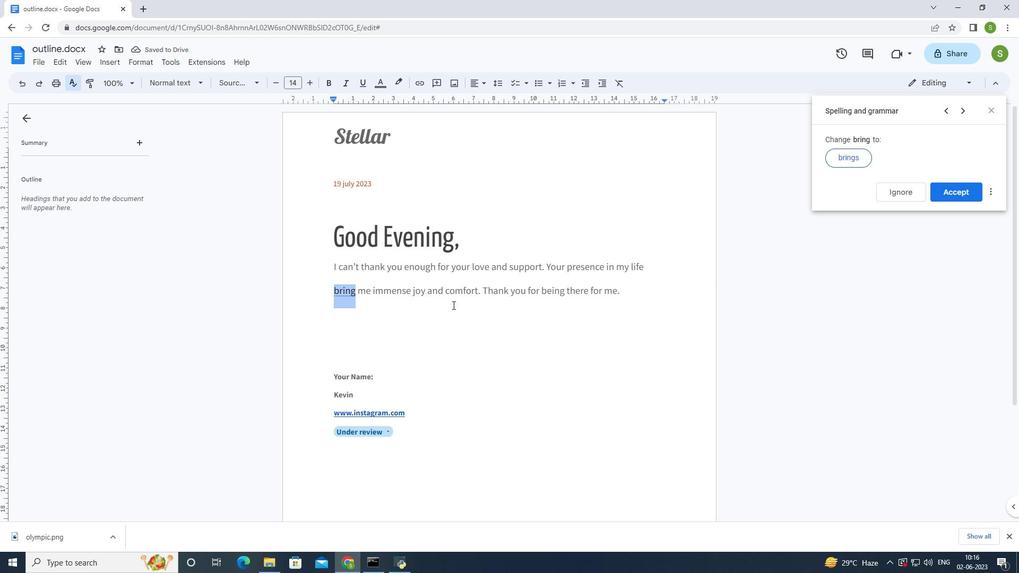 
